 Task: Modify language to Czech.
Action: Mouse moved to (662, 79)
Screenshot: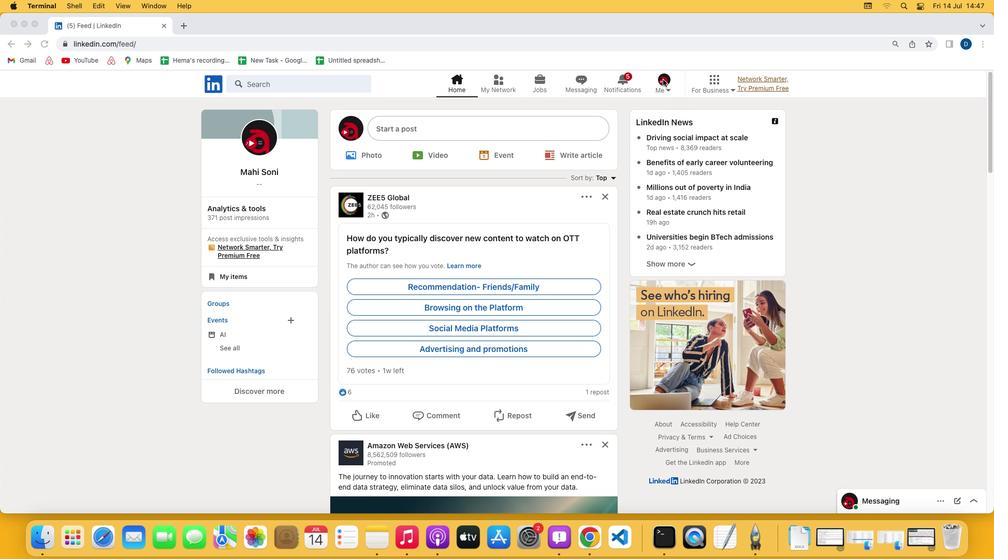 
Action: Mouse pressed left at (662, 79)
Screenshot: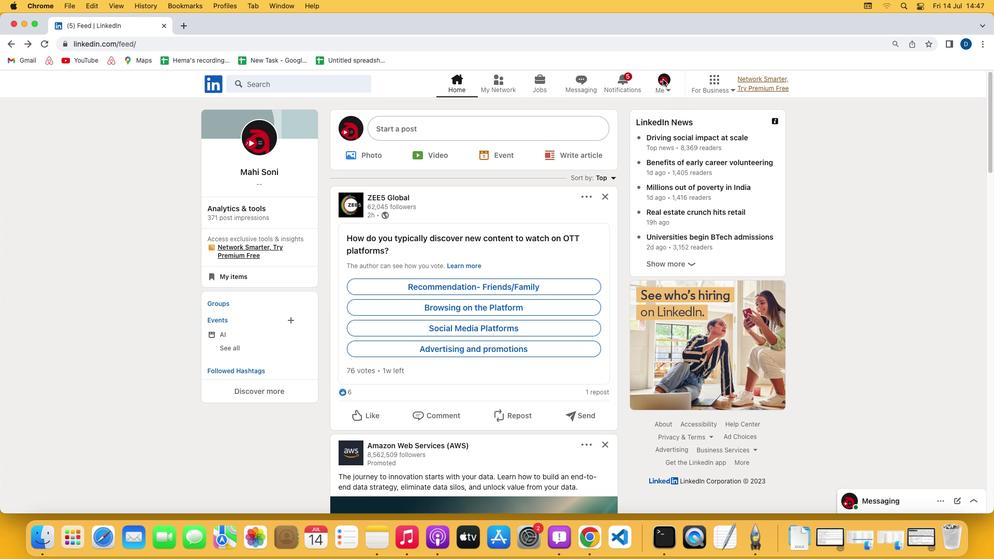 
Action: Mouse pressed left at (662, 79)
Screenshot: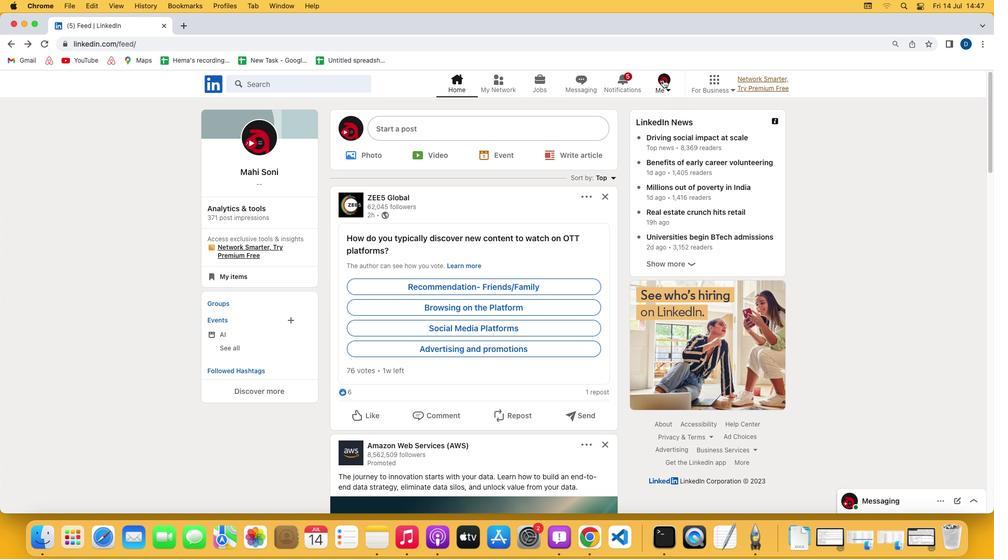 
Action: Mouse moved to (587, 195)
Screenshot: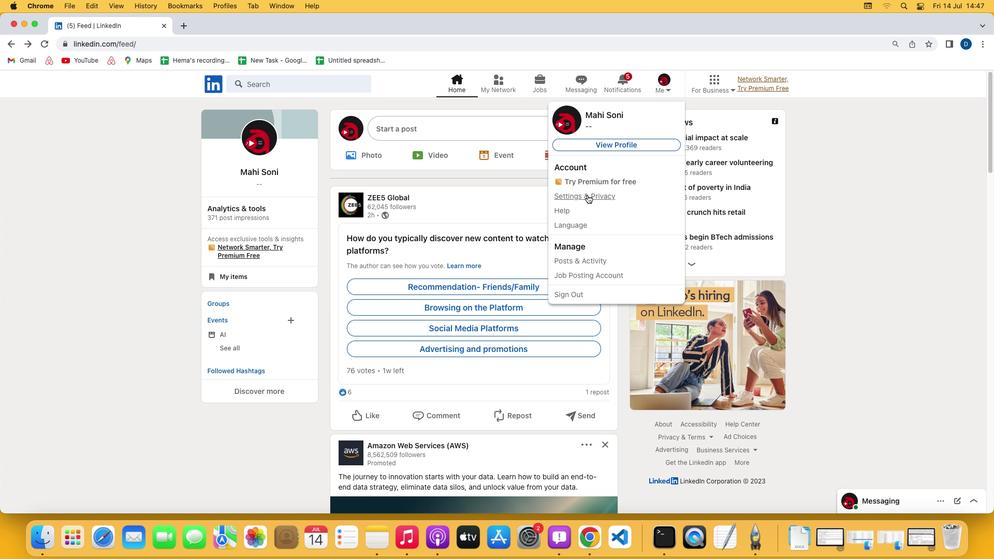 
Action: Mouse pressed left at (587, 195)
Screenshot: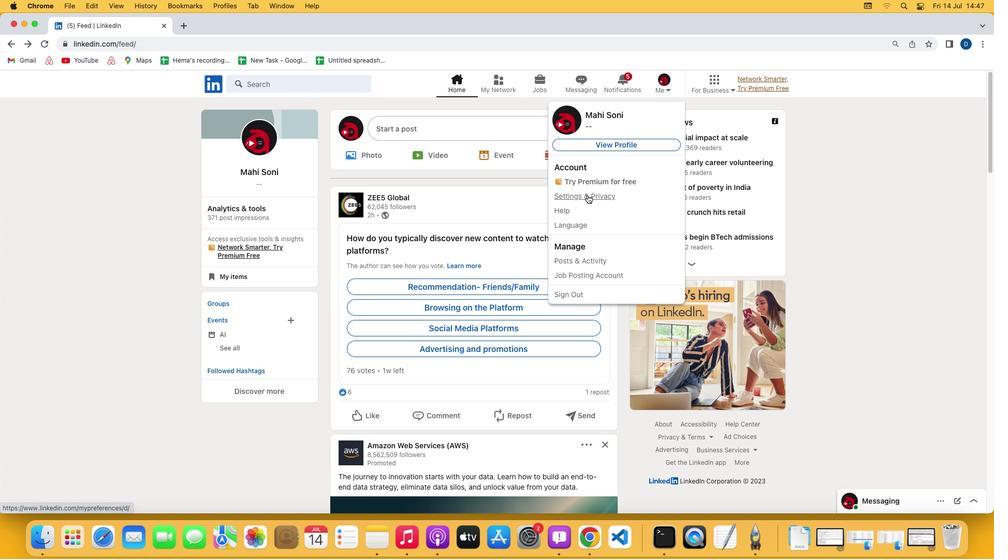 
Action: Mouse moved to (453, 317)
Screenshot: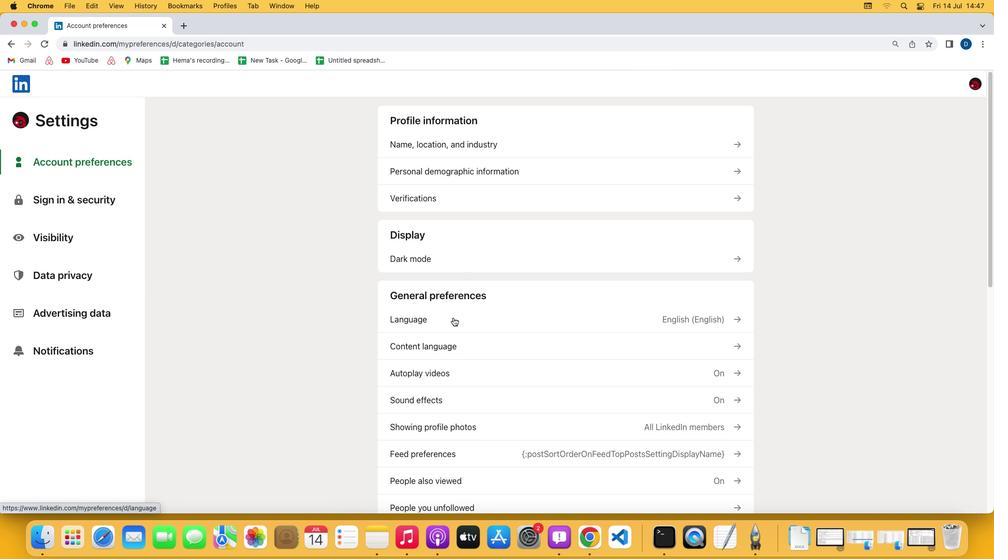 
Action: Mouse pressed left at (453, 317)
Screenshot: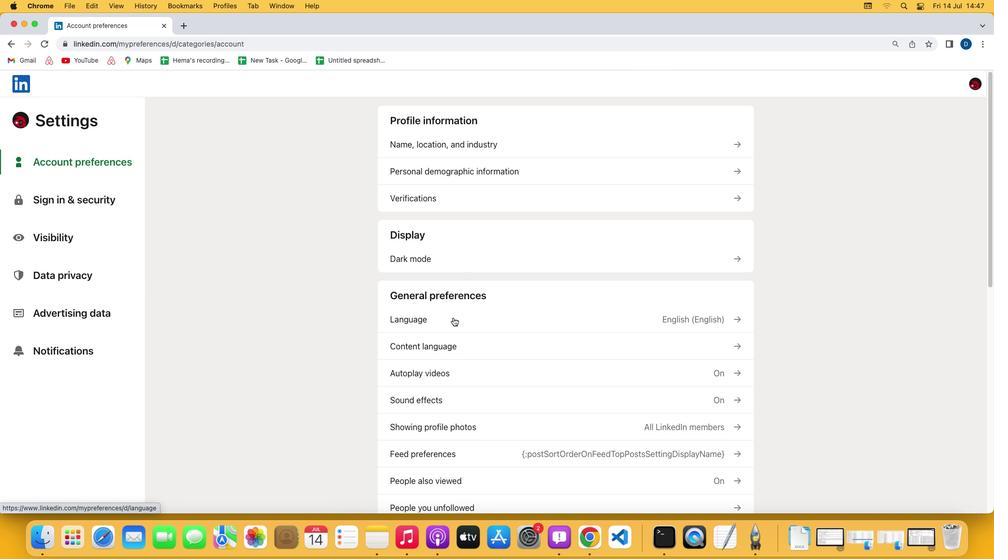 
Action: Mouse moved to (536, 177)
Screenshot: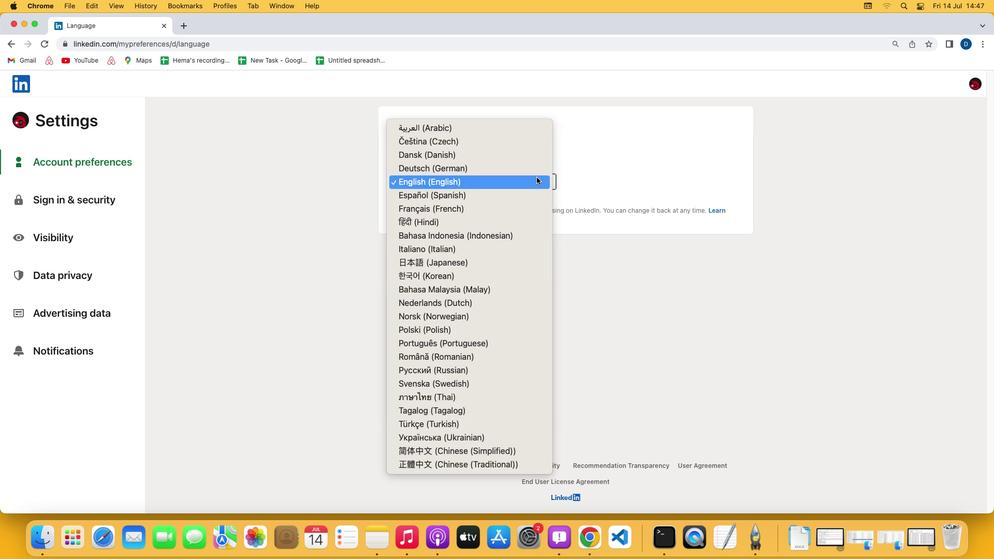 
Action: Mouse pressed left at (536, 177)
Screenshot: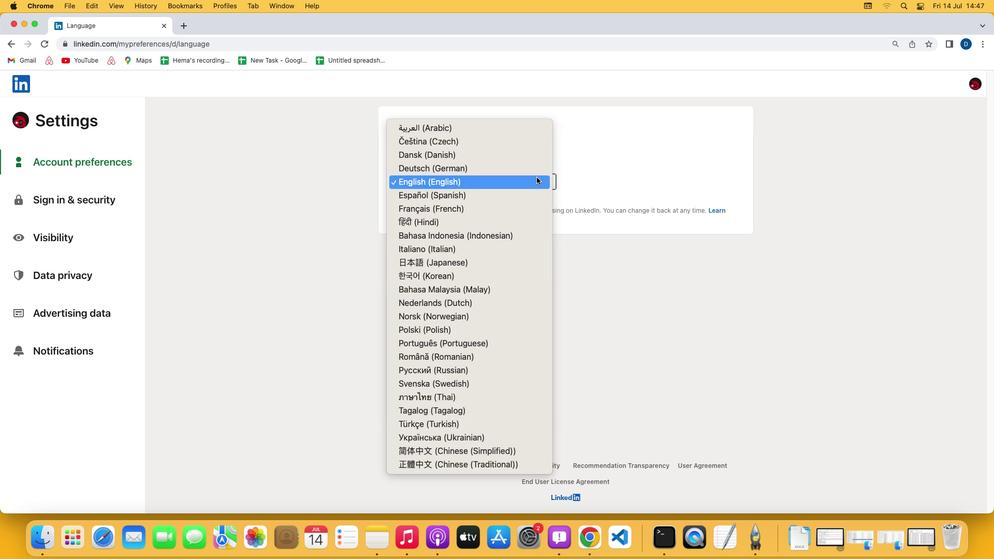 
Action: Mouse moved to (449, 141)
Screenshot: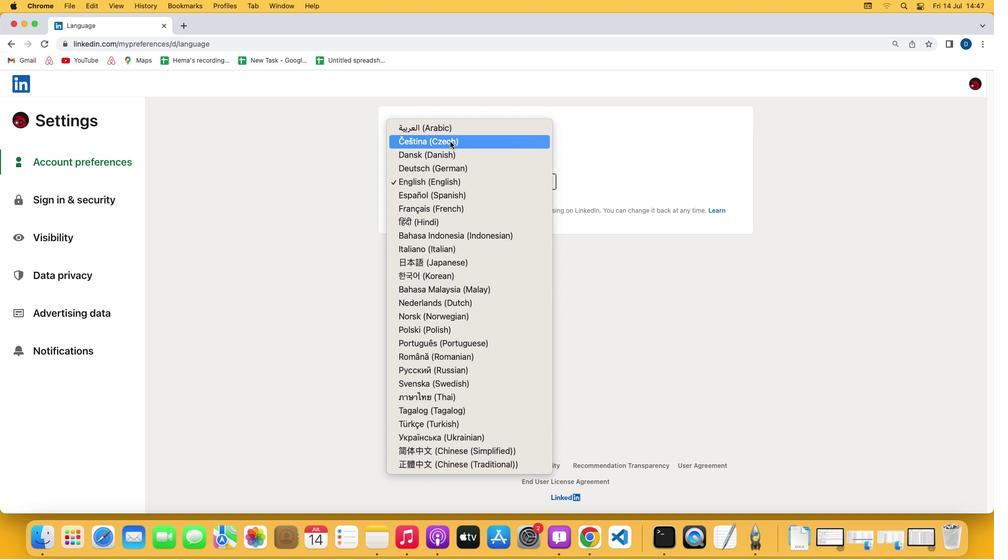 
Action: Mouse pressed left at (449, 141)
Screenshot: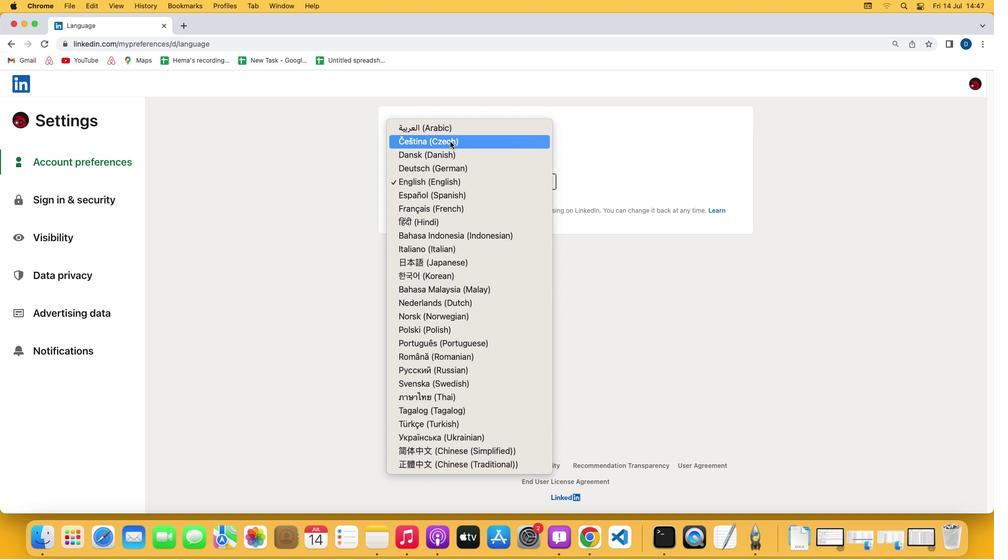 
Action: Mouse moved to (449, 141)
Screenshot: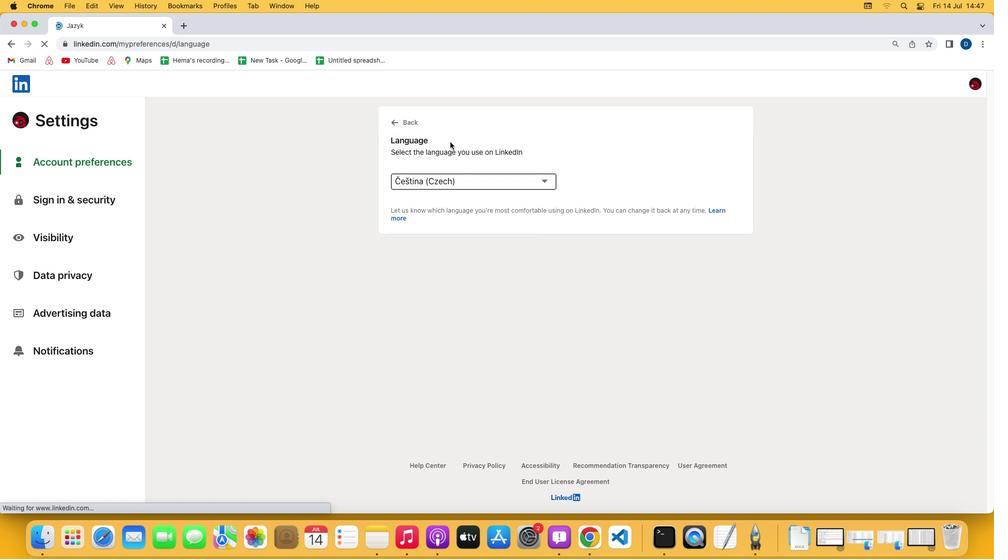 
